 Task: Add Smart Sweets Gummy Worms, gummy candy to the cart.
Action: Mouse moved to (17, 60)
Screenshot: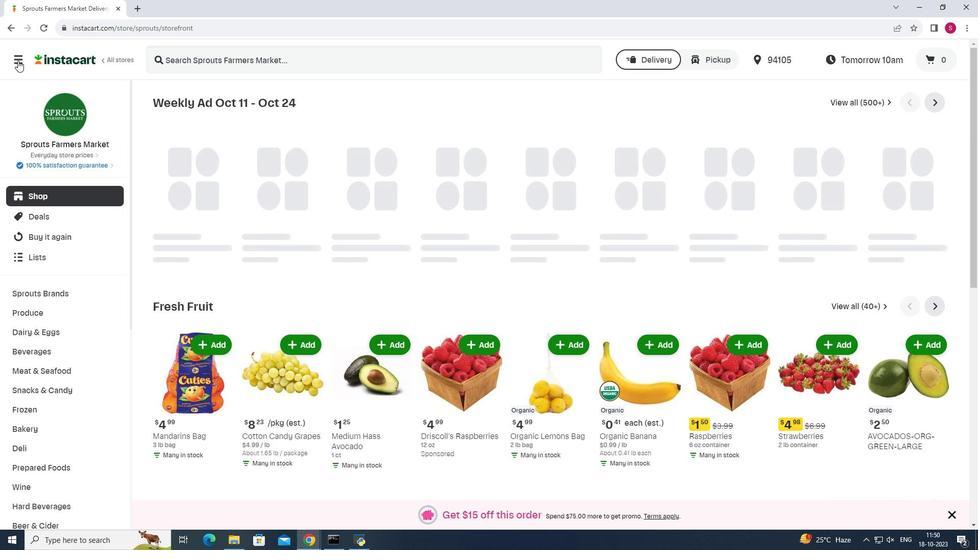 
Action: Mouse pressed left at (17, 60)
Screenshot: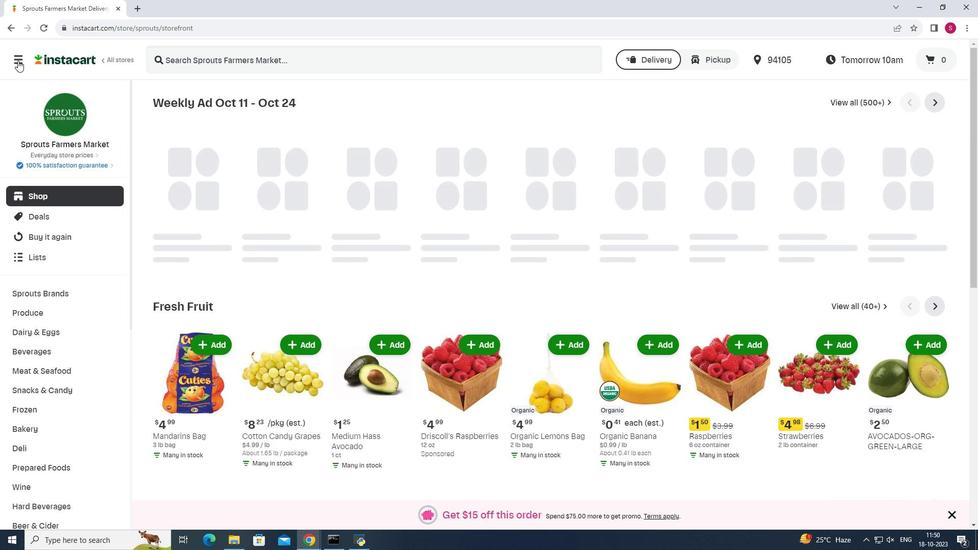 
Action: Mouse moved to (55, 266)
Screenshot: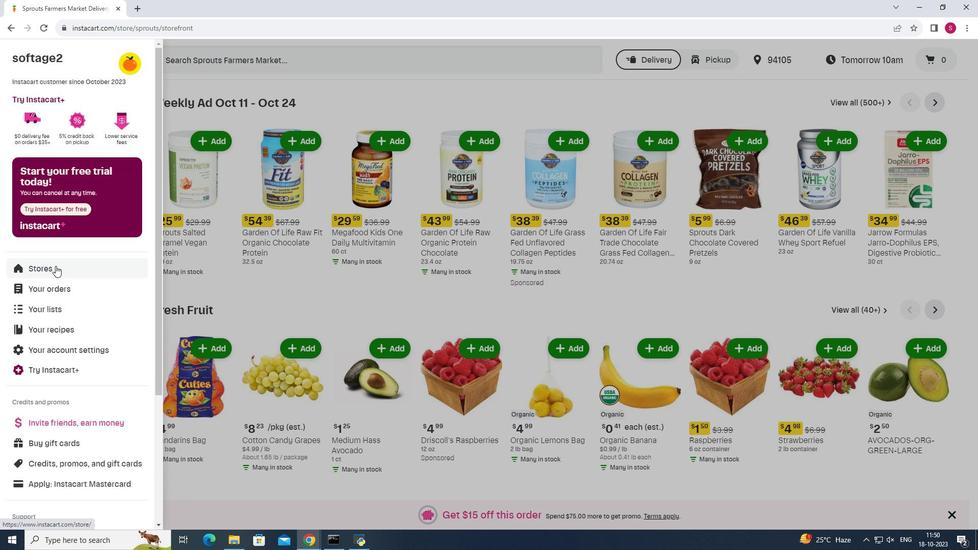 
Action: Mouse pressed left at (55, 266)
Screenshot: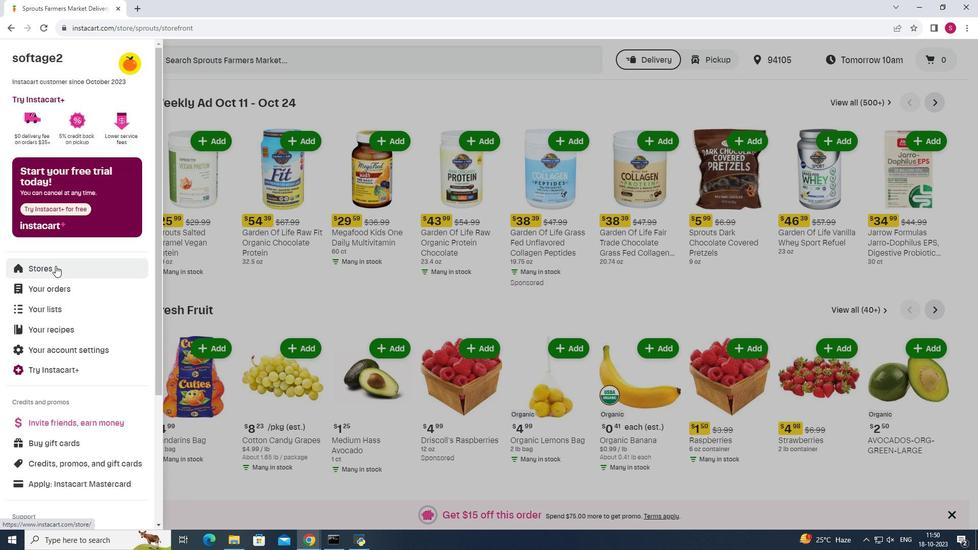 
Action: Mouse moved to (236, 90)
Screenshot: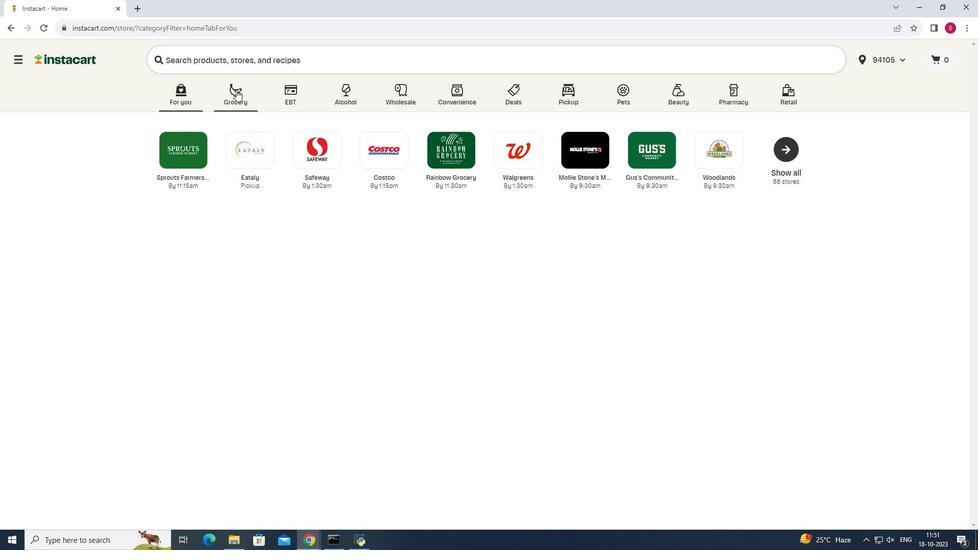 
Action: Mouse pressed left at (236, 90)
Screenshot: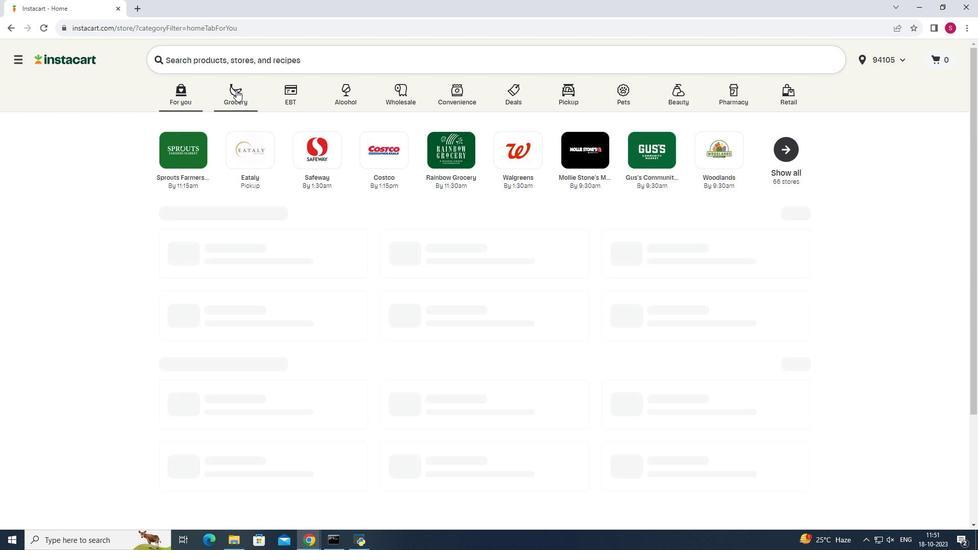 
Action: Mouse moved to (684, 144)
Screenshot: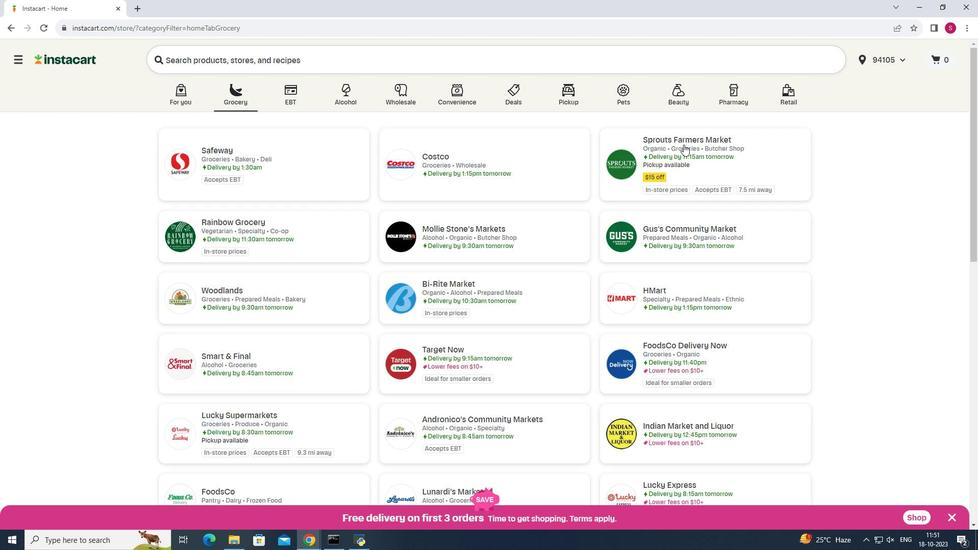 
Action: Mouse pressed left at (684, 144)
Screenshot: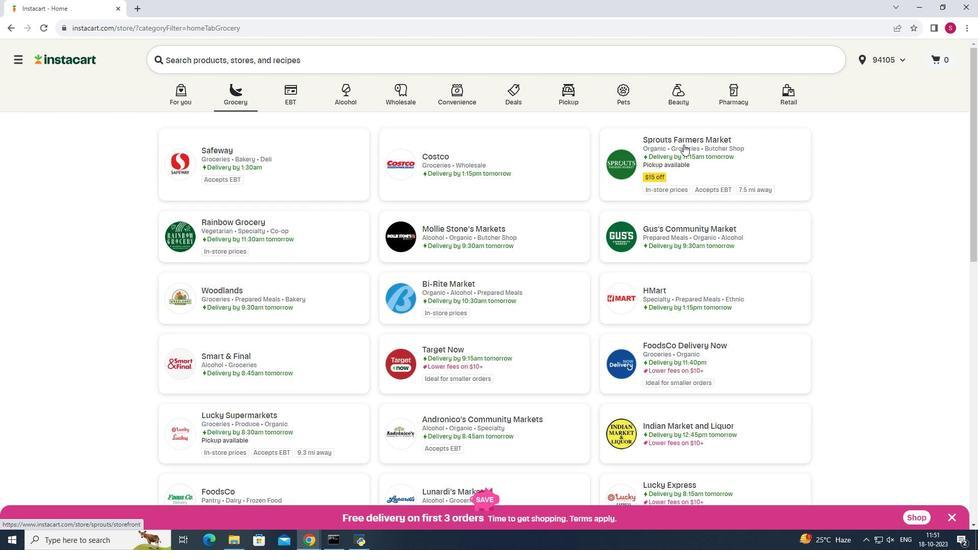 
Action: Mouse moved to (31, 391)
Screenshot: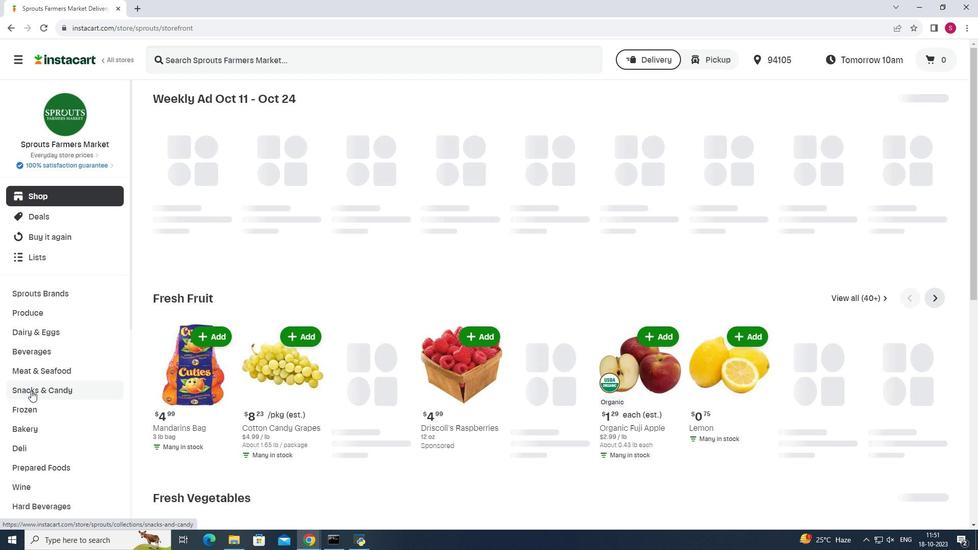 
Action: Mouse pressed left at (31, 391)
Screenshot: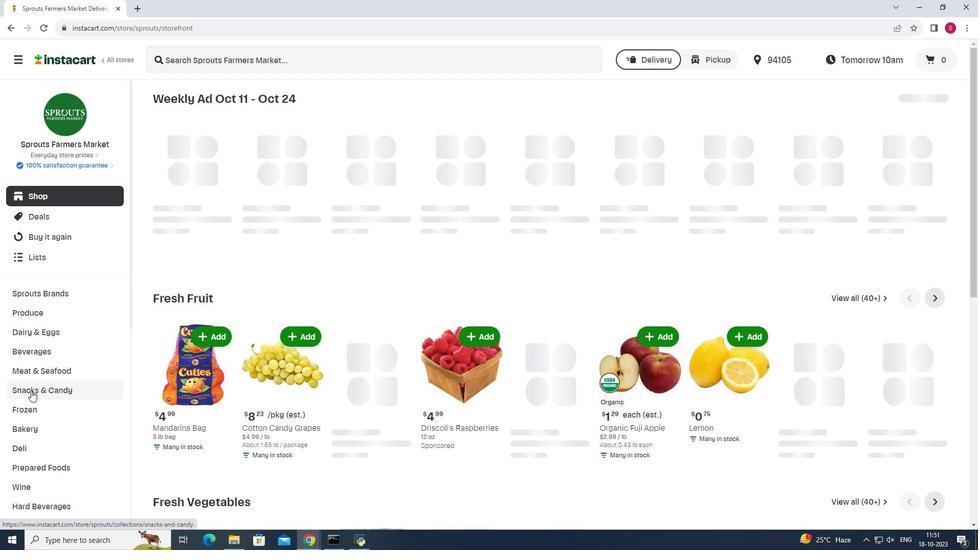 
Action: Mouse moved to (288, 124)
Screenshot: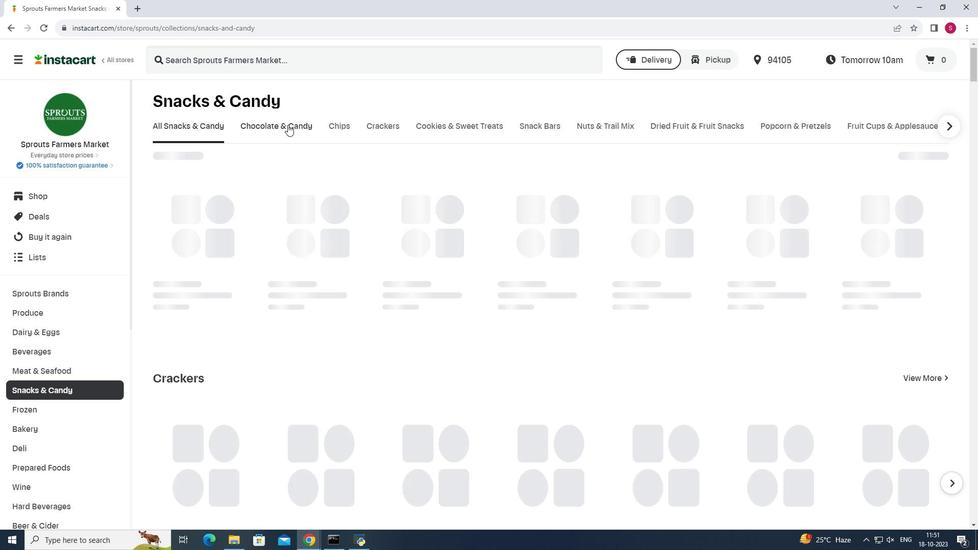 
Action: Mouse pressed left at (288, 124)
Screenshot: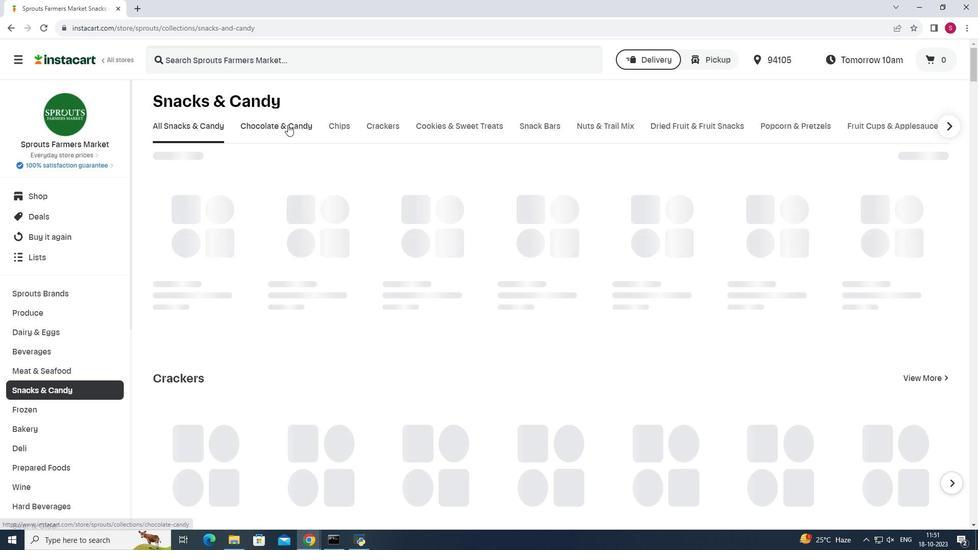 
Action: Mouse moved to (342, 165)
Screenshot: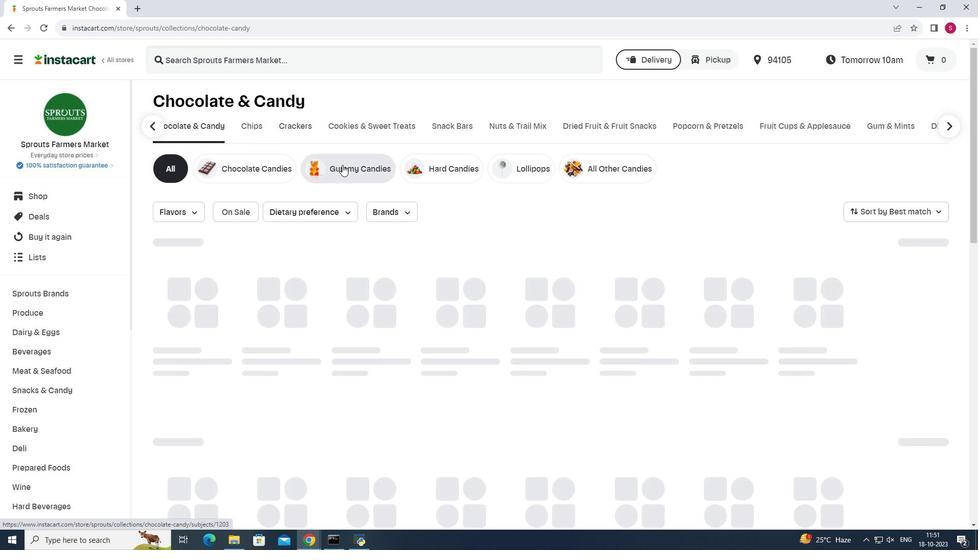 
Action: Mouse pressed left at (342, 165)
Screenshot: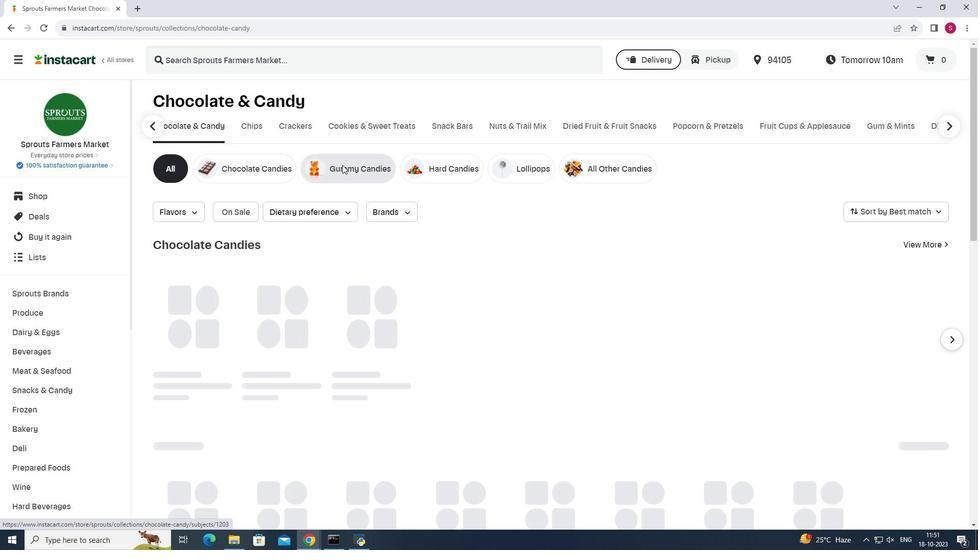 
Action: Mouse pressed left at (342, 165)
Screenshot: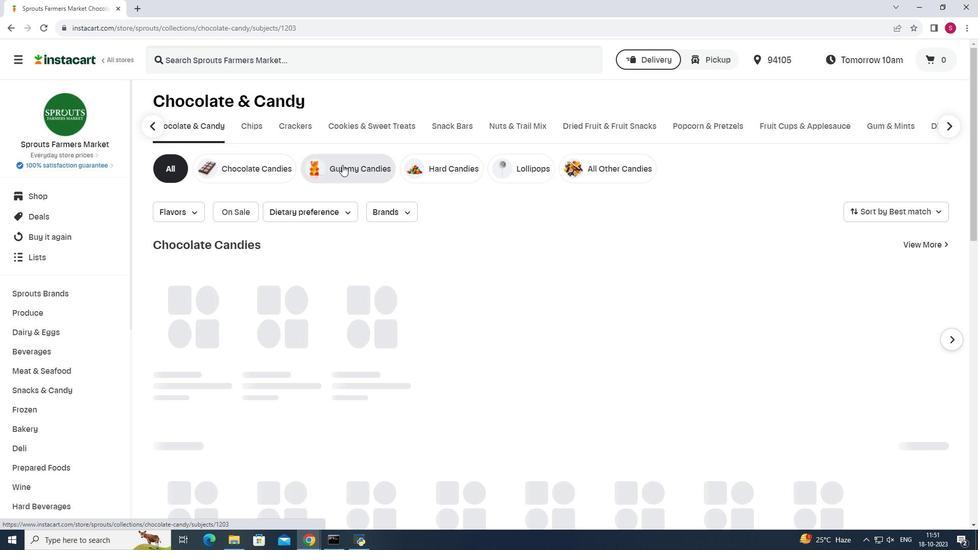 
Action: Mouse moved to (354, 60)
Screenshot: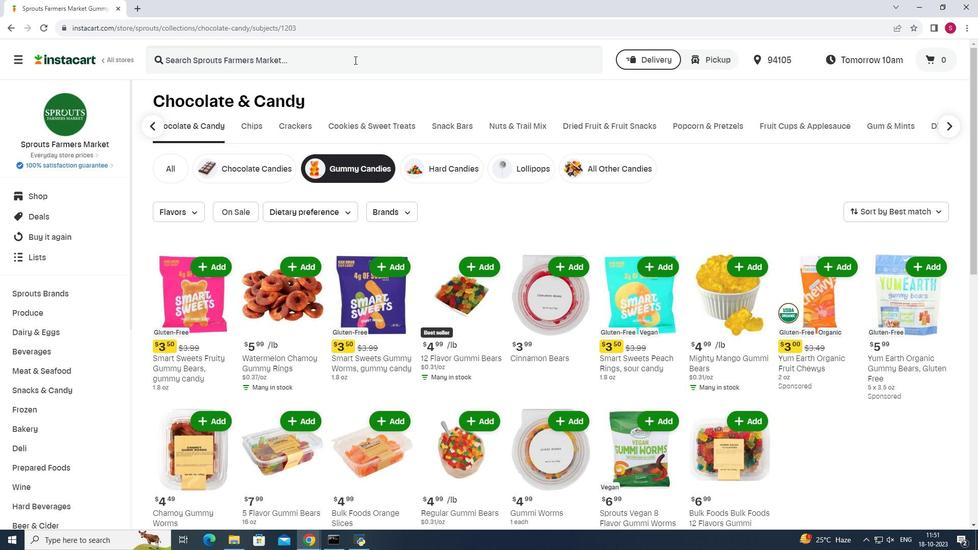 
Action: Mouse pressed left at (354, 60)
Screenshot: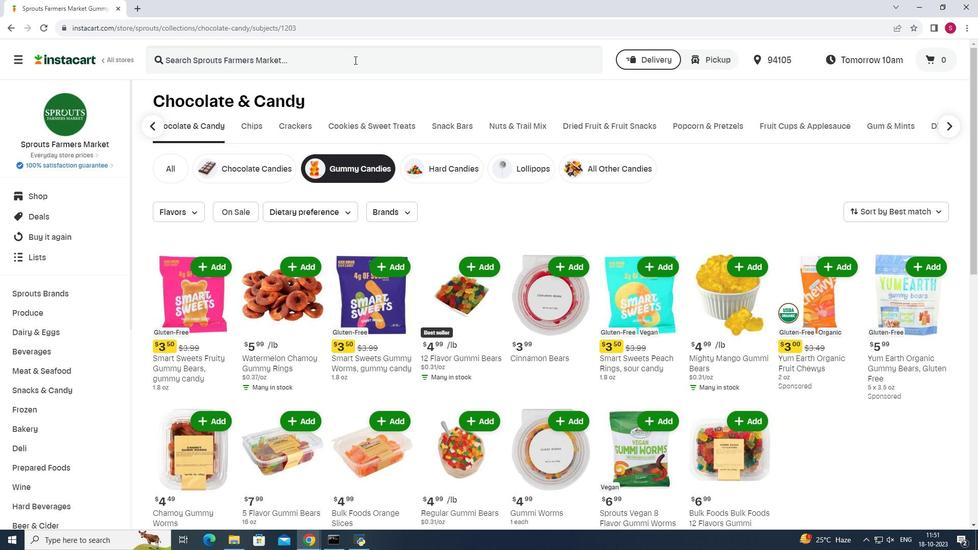 
Action: Key pressed <Key.shift>Smae<Key.backspace>rt<Key.space><Key.shift>Sweeta<Key.backspace>s<Key.space><Key.shift>Gummy<Key.space><Key.shift>Worms,<Key.space><Key.shift>Gummy<Key.space><Key.shift>Candy<Key.enter>
Screenshot: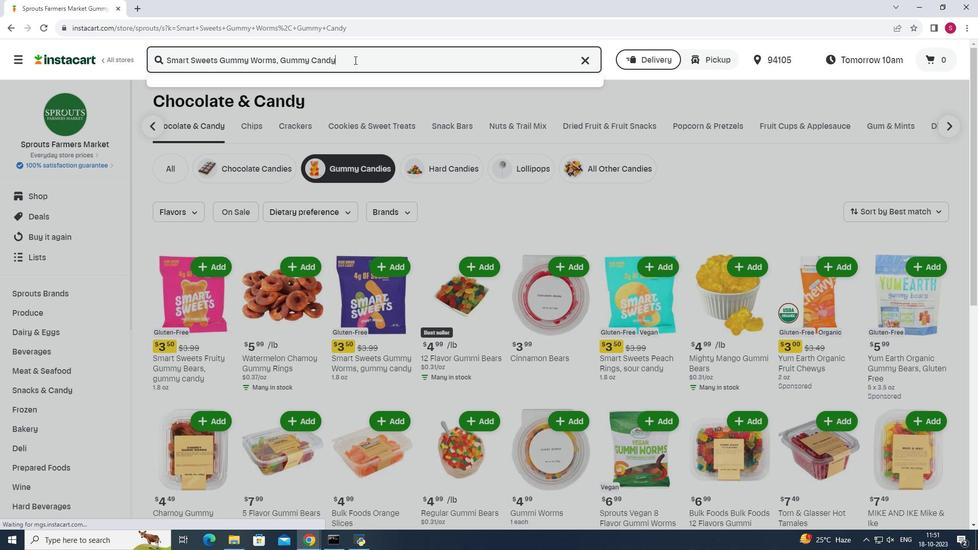 
Action: Mouse moved to (283, 176)
Screenshot: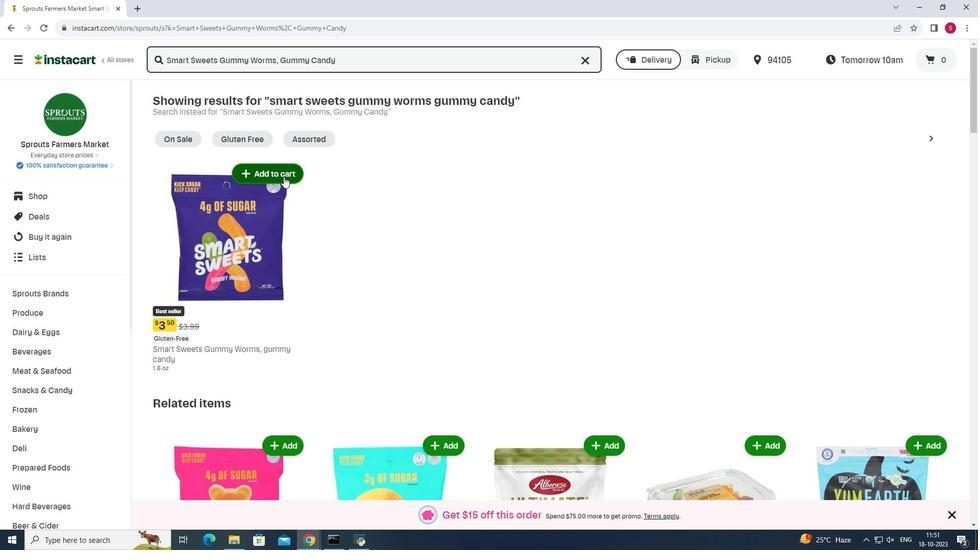 
Action: Mouse pressed left at (283, 176)
Screenshot: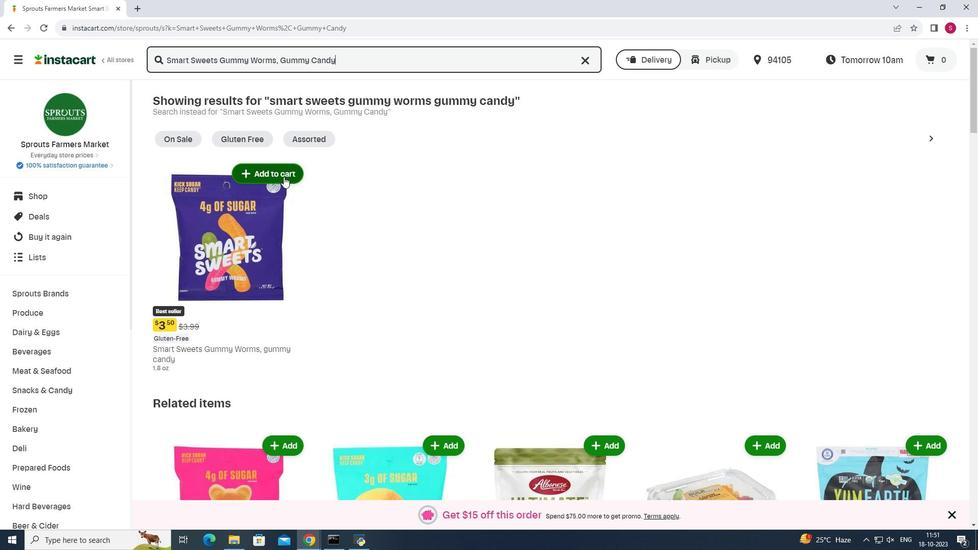 
Action: Mouse moved to (421, 196)
Screenshot: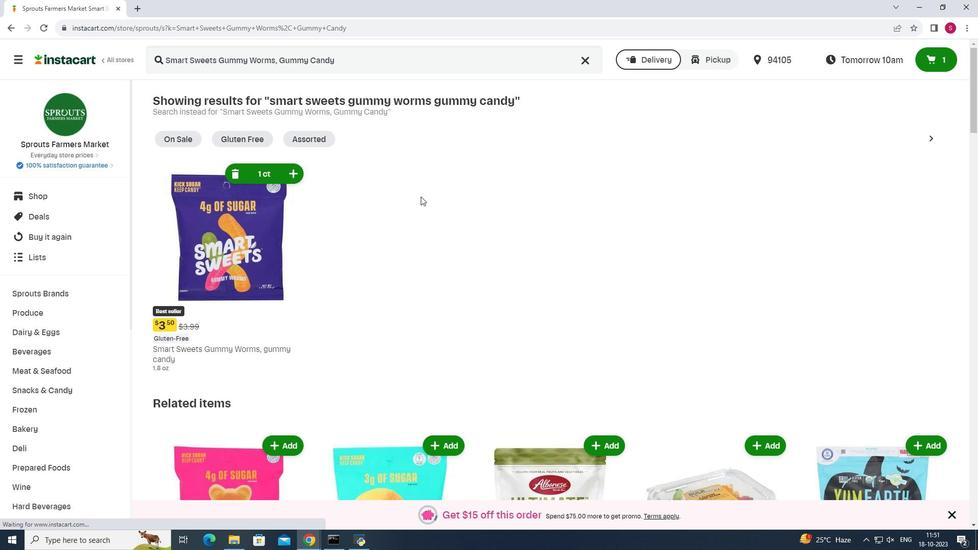 
